 Task: Start in the project AgileCube the sprint 'Data Visualization Sprint', with a duration of 2 weeks. Start in the project AgileCube the sprint 'Data Visualization Sprint', with a duration of 1 week. Start in the project AgileCube the sprint 'Data Visualization Sprint', with a duration of 3 weeks
Action: Mouse moved to (226, 32)
Screenshot: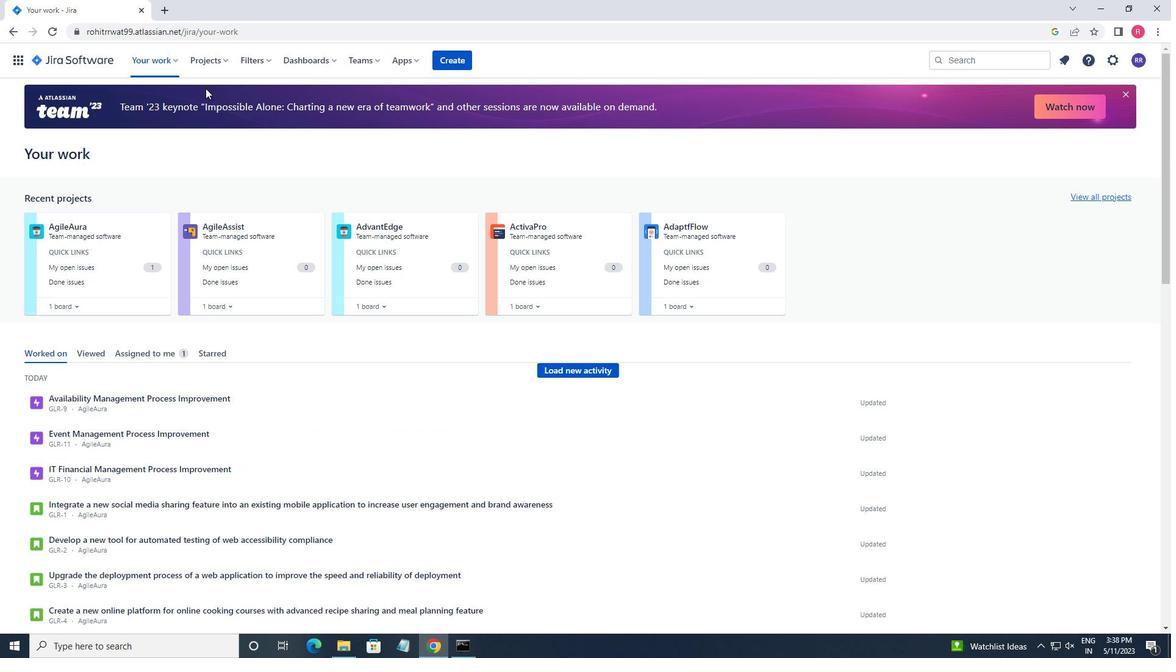 
Action: Mouse pressed left at (226, 32)
Screenshot: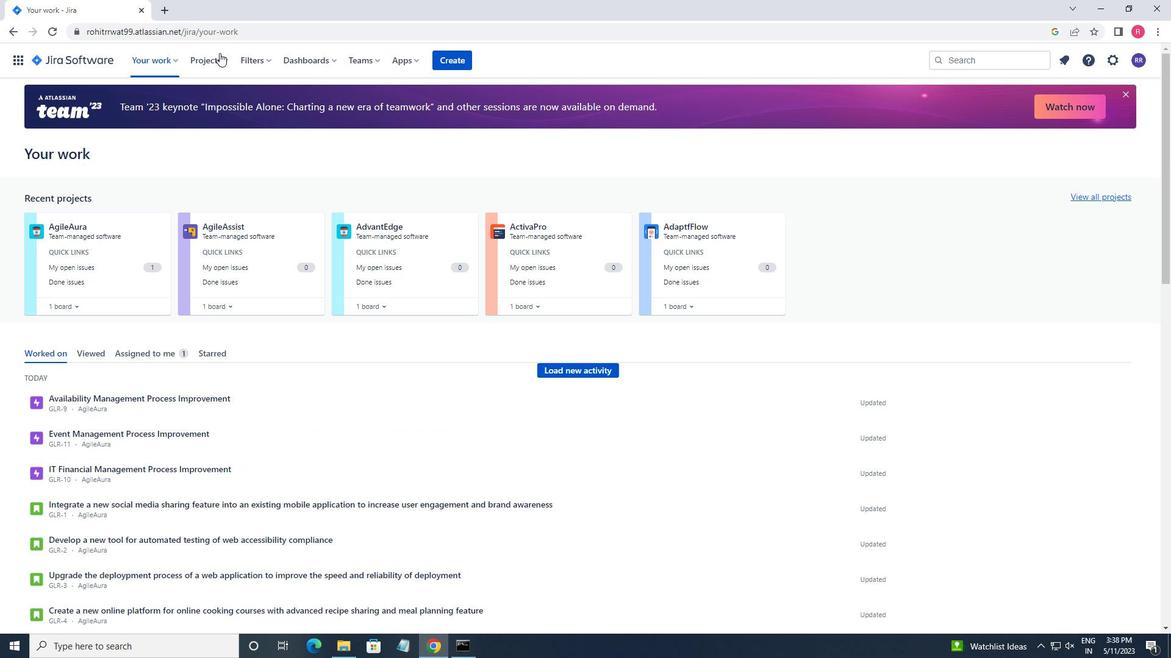 
Action: Mouse moved to (217, 59)
Screenshot: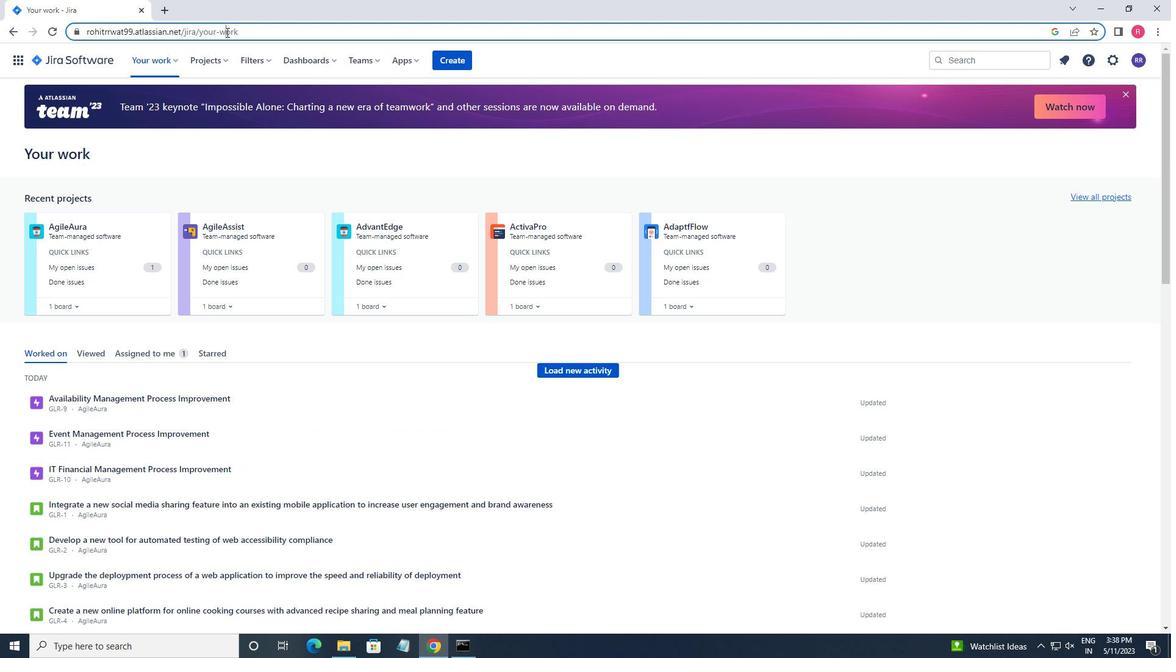 
Action: Mouse pressed left at (217, 59)
Screenshot: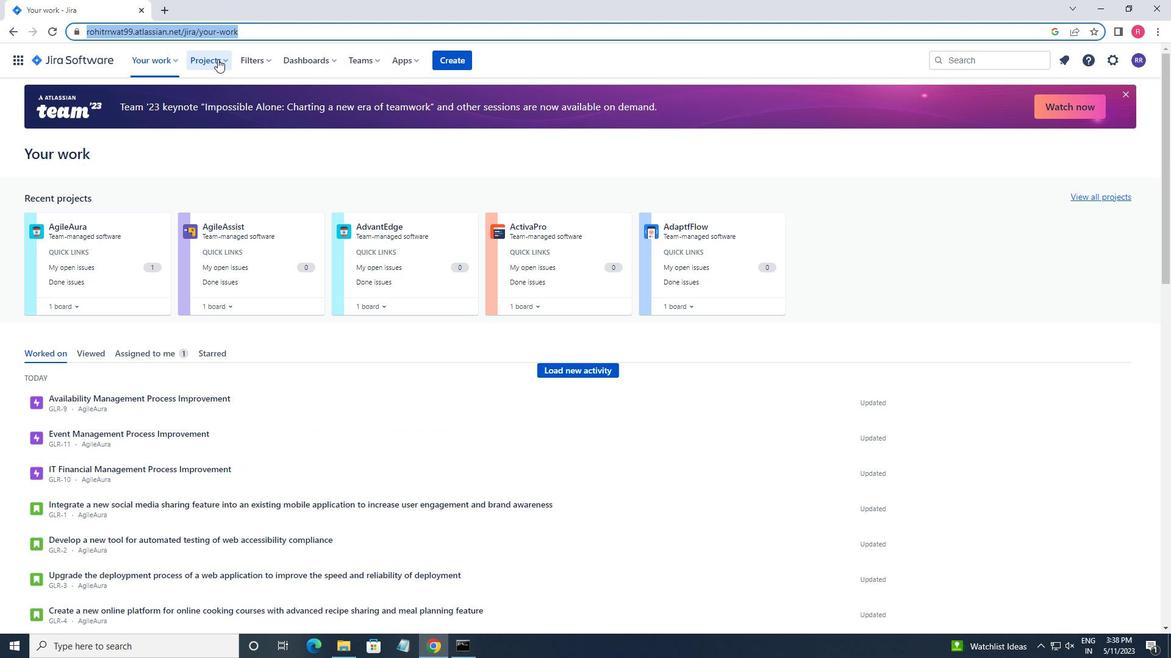 
Action: Mouse moved to (230, 116)
Screenshot: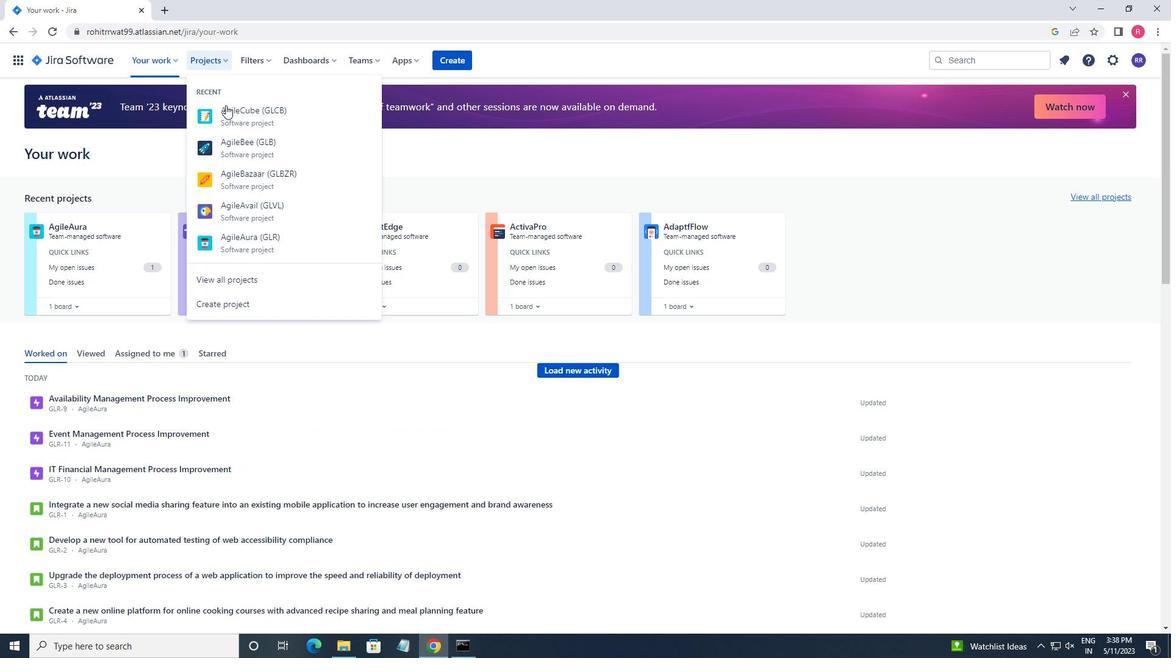 
Action: Mouse pressed left at (230, 116)
Screenshot: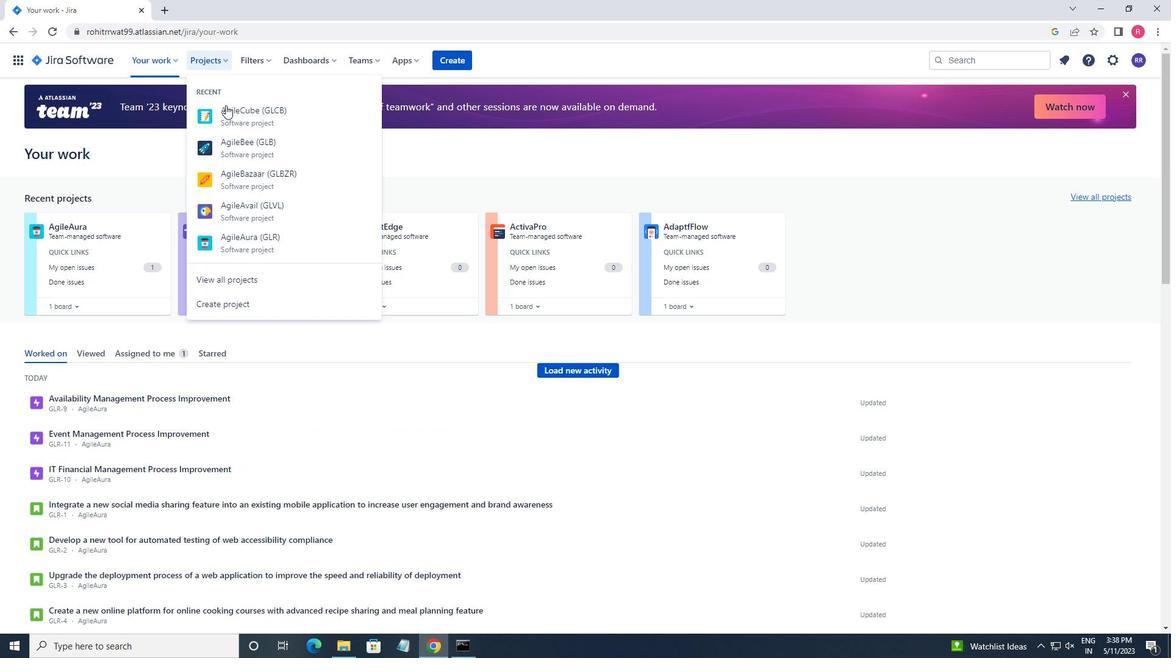 
Action: Mouse moved to (60, 183)
Screenshot: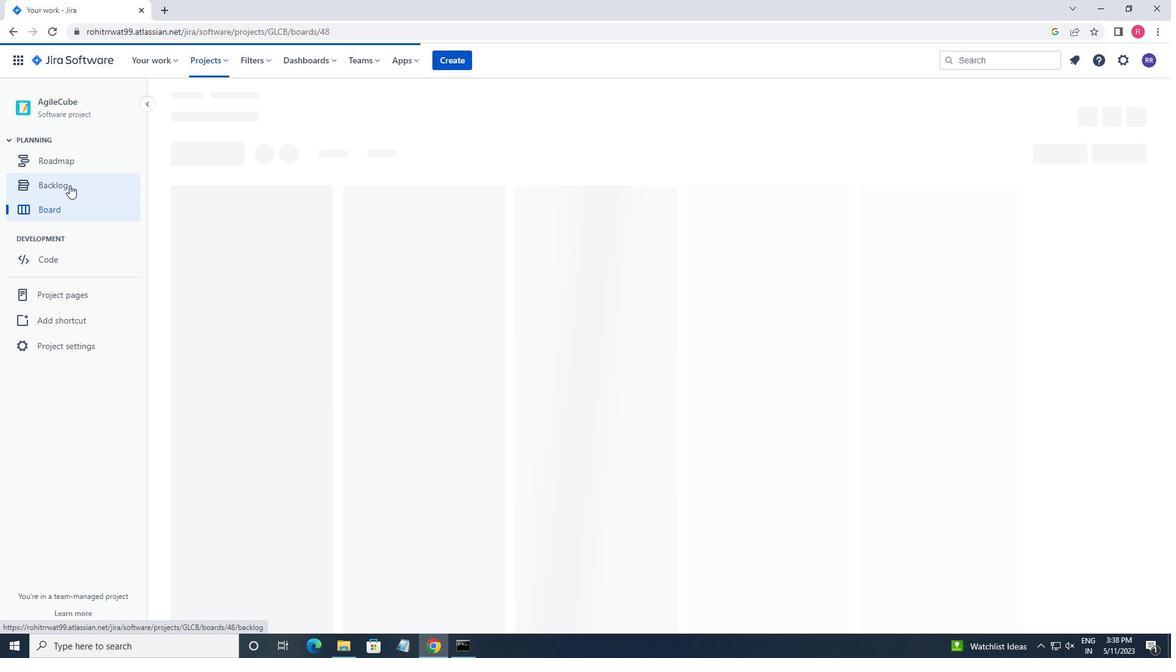 
Action: Mouse pressed left at (60, 183)
Screenshot: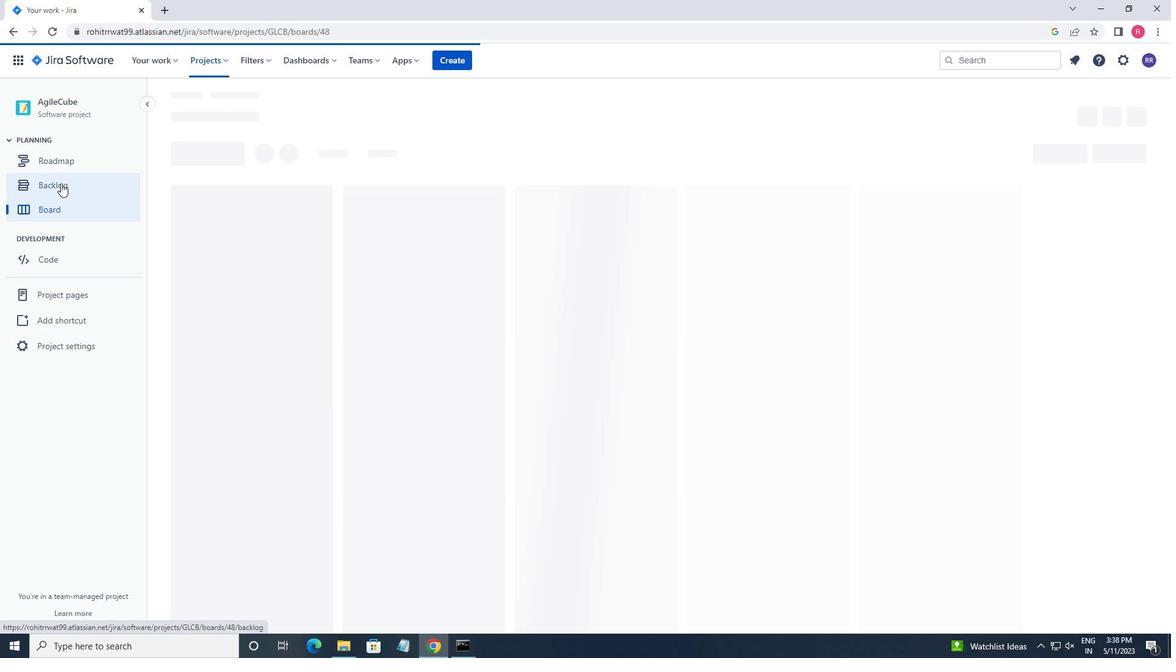 
Action: Mouse moved to (1070, 197)
Screenshot: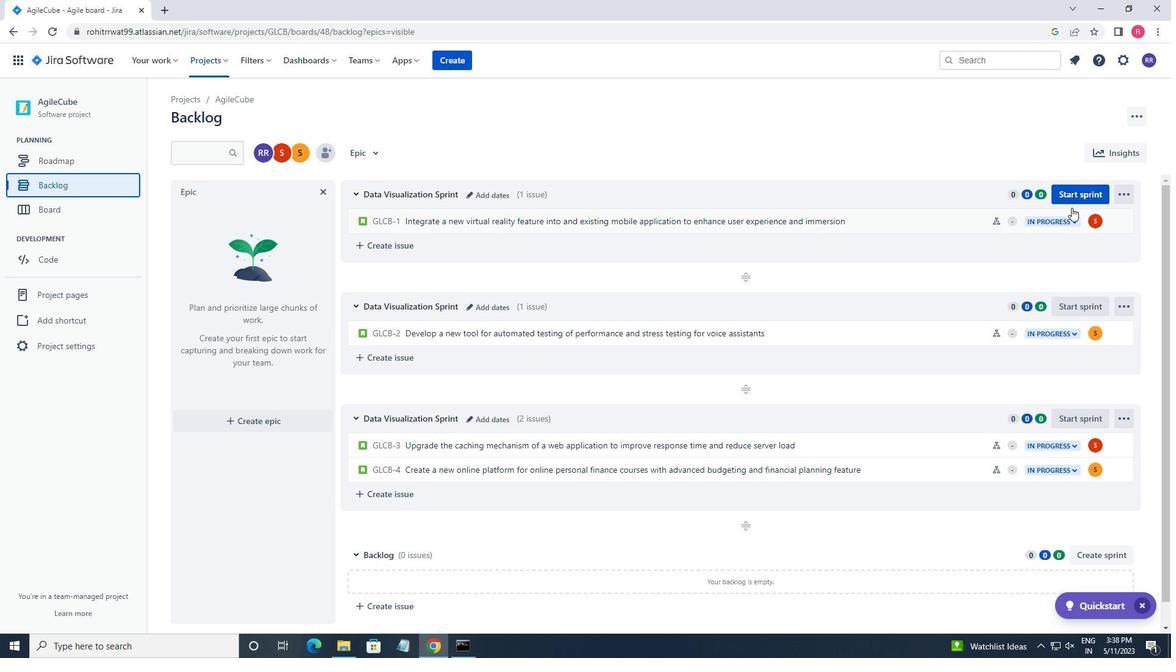 
Action: Mouse pressed left at (1070, 197)
Screenshot: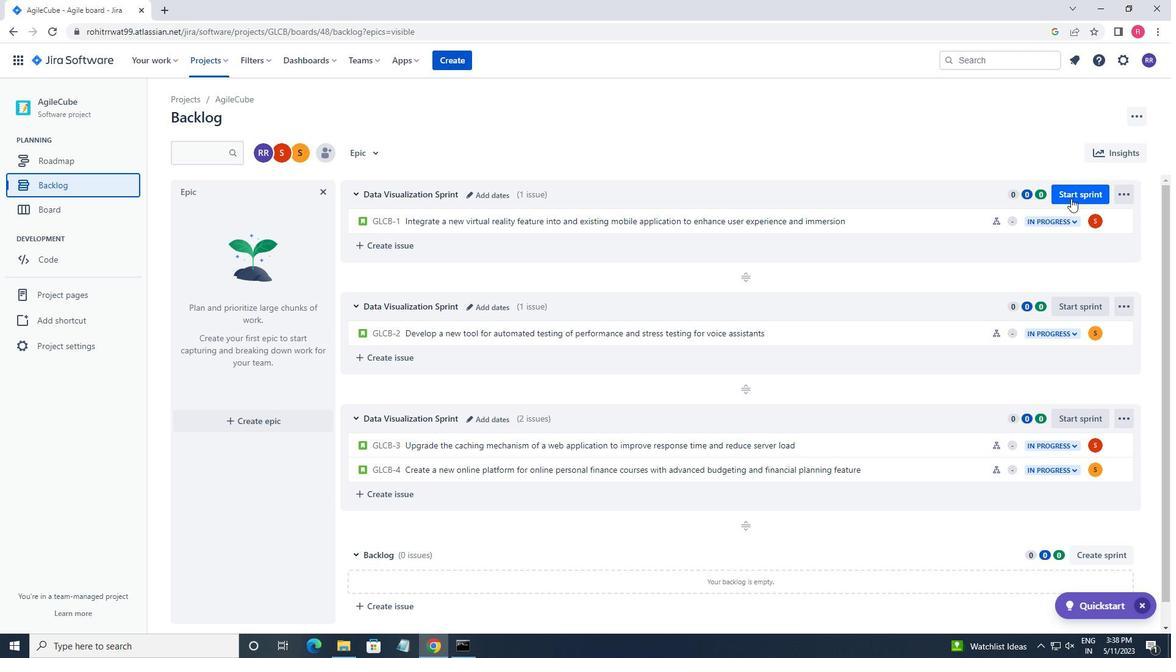 
Action: Mouse moved to (531, 221)
Screenshot: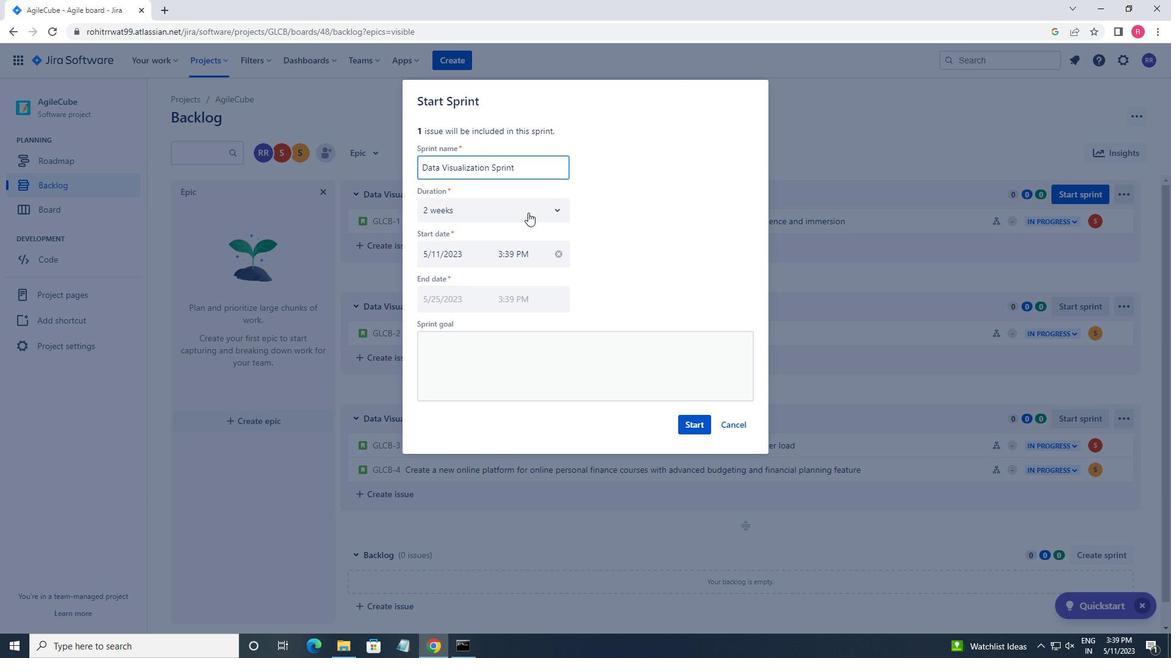 
Action: Mouse pressed left at (531, 221)
Screenshot: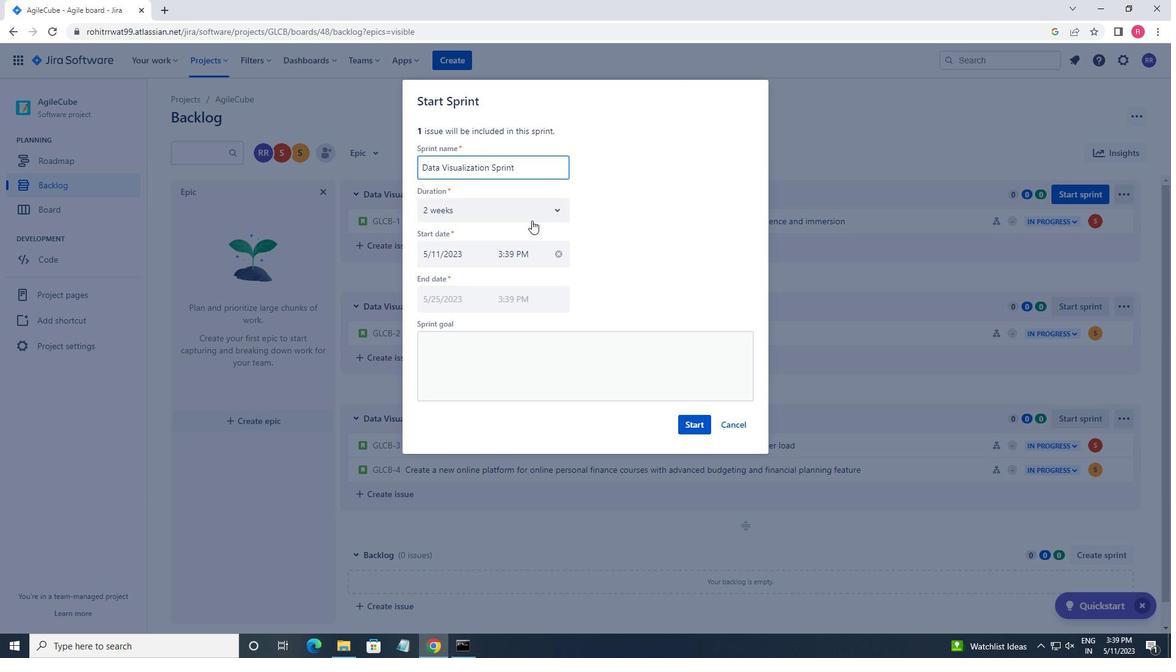 
Action: Mouse moved to (516, 261)
Screenshot: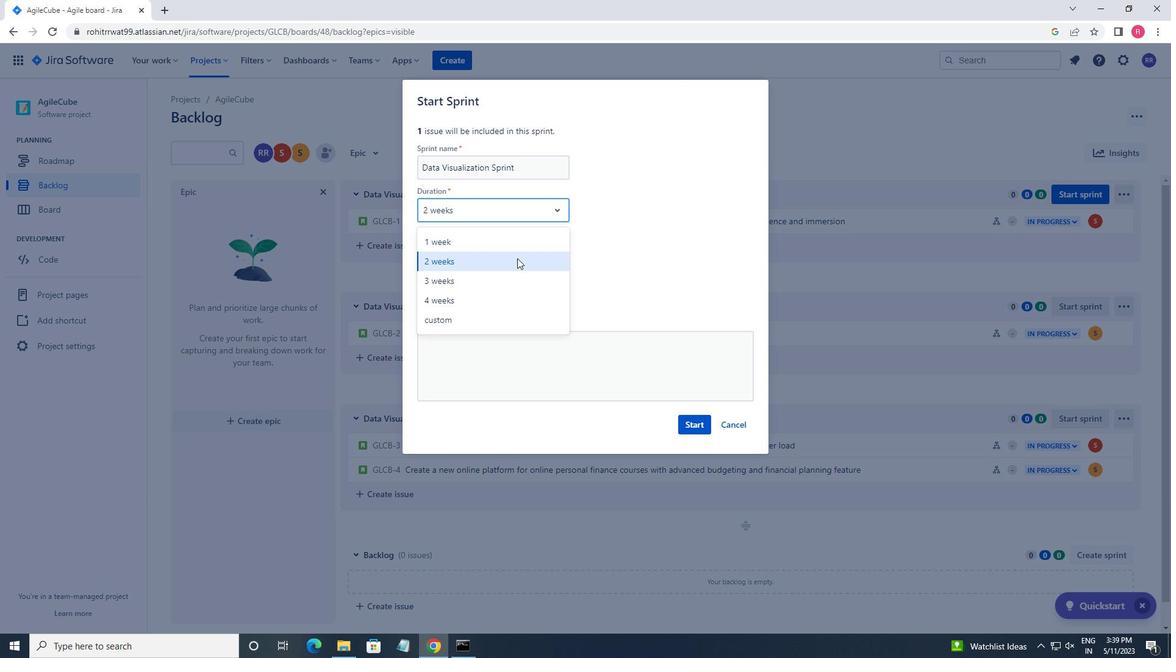 
Action: Mouse pressed left at (516, 261)
Screenshot: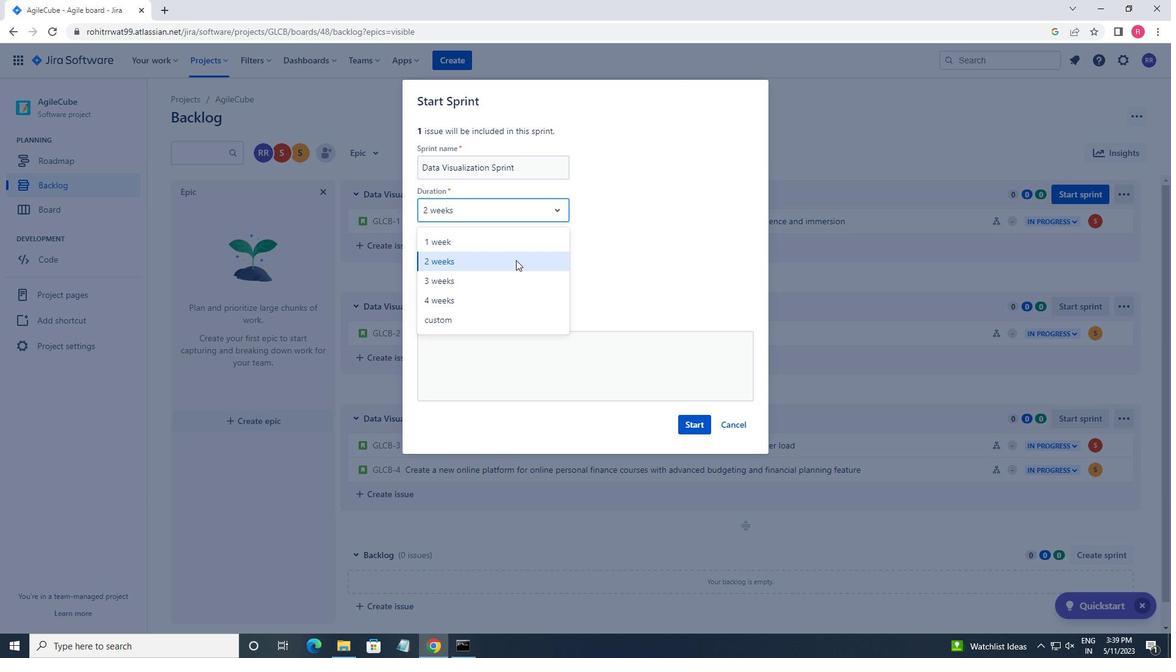 
Action: Mouse moved to (695, 430)
Screenshot: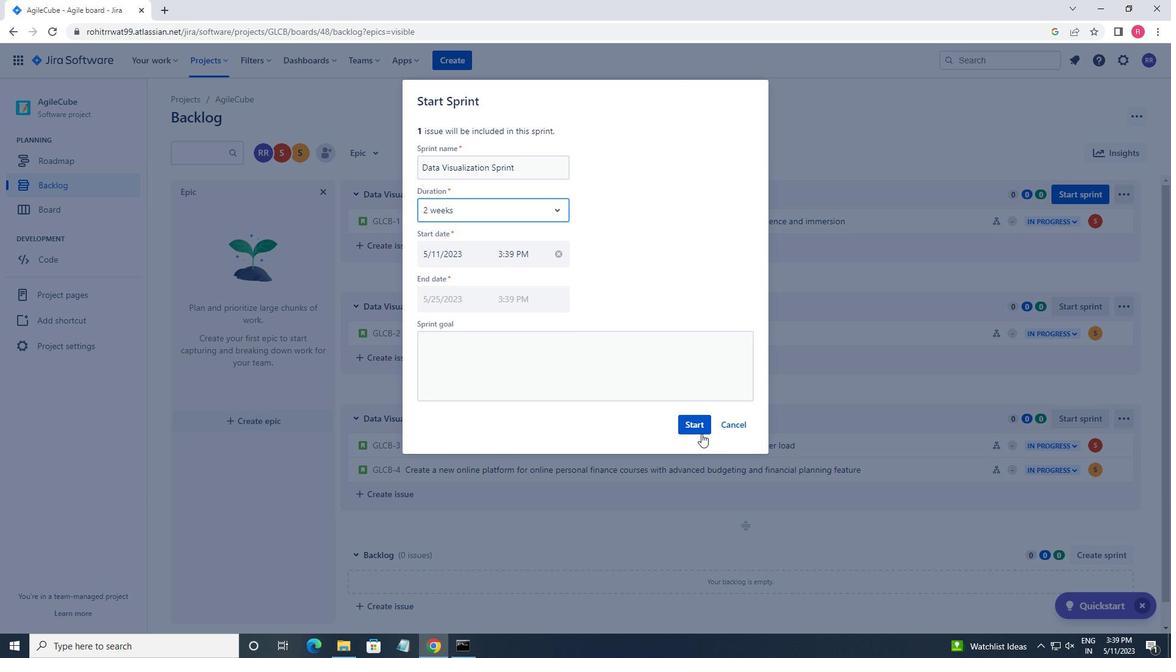 
Action: Mouse pressed left at (695, 430)
Screenshot: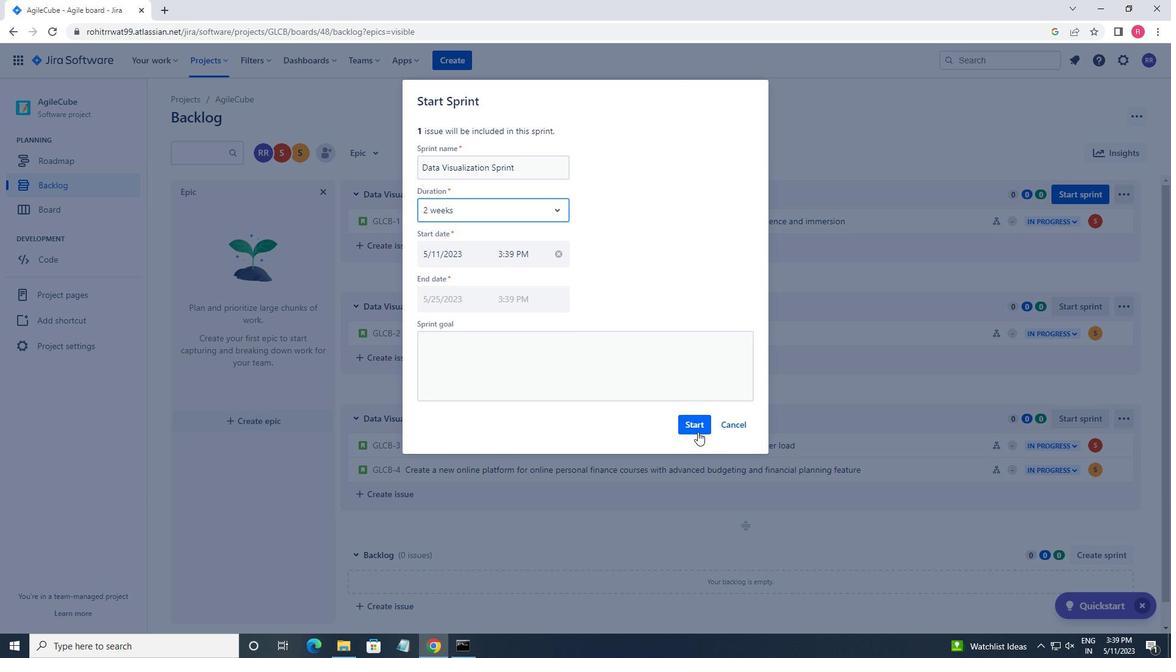 
Action: Mouse moved to (58, 191)
Screenshot: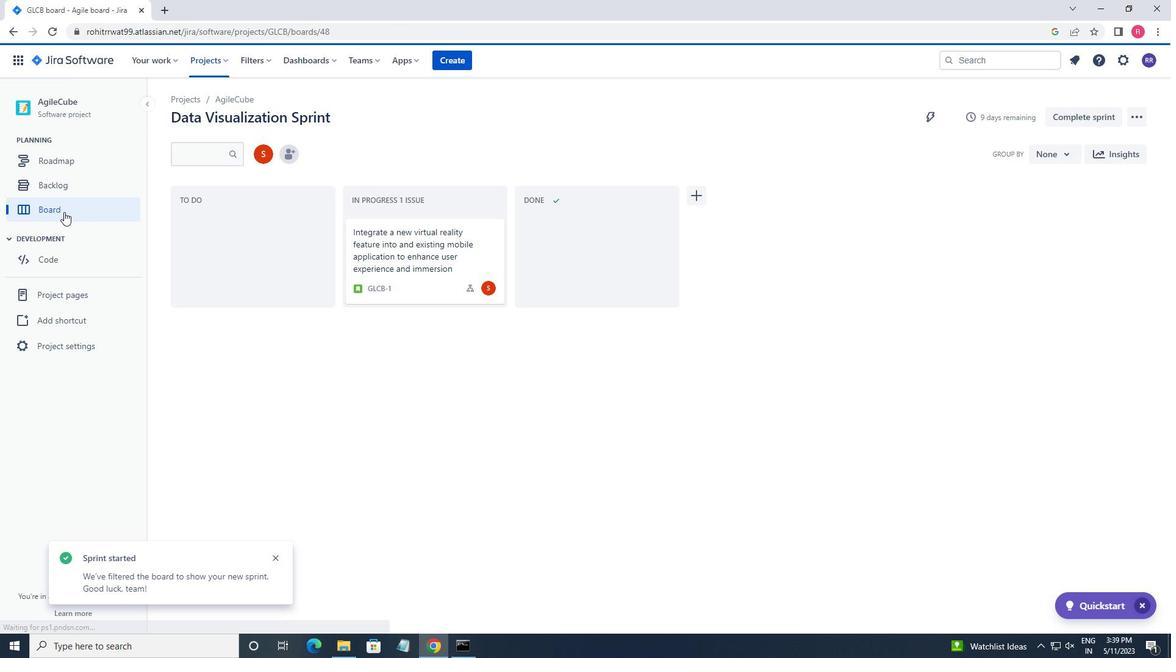 
Action: Mouse pressed left at (58, 191)
Screenshot: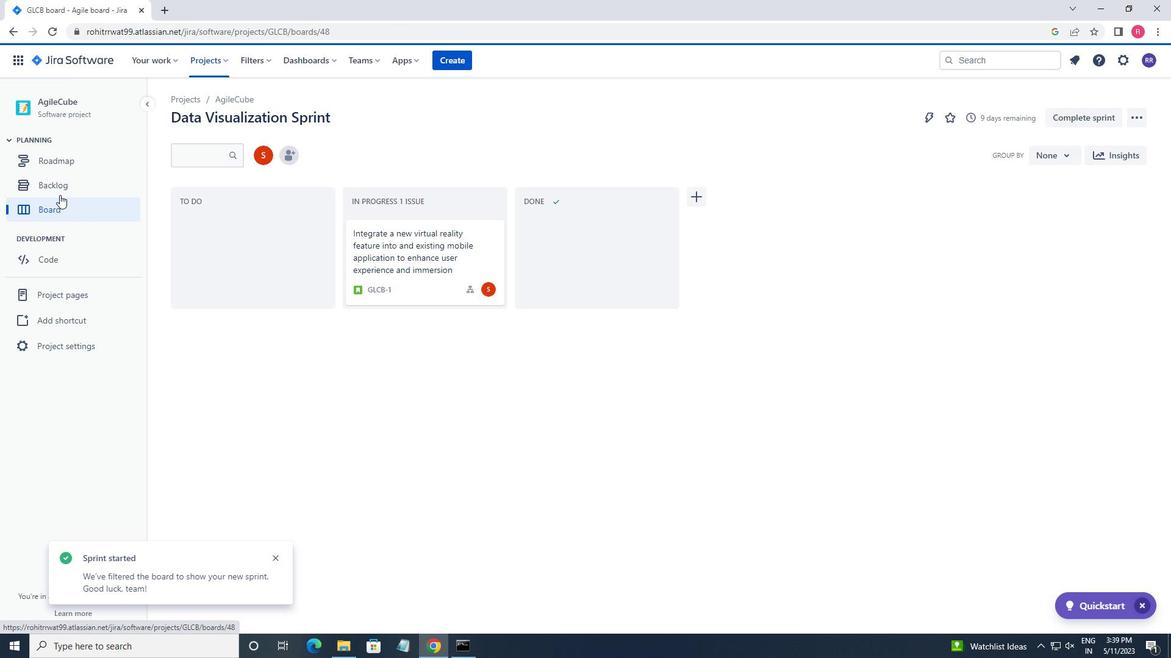 
Action: Mouse moved to (1072, 310)
Screenshot: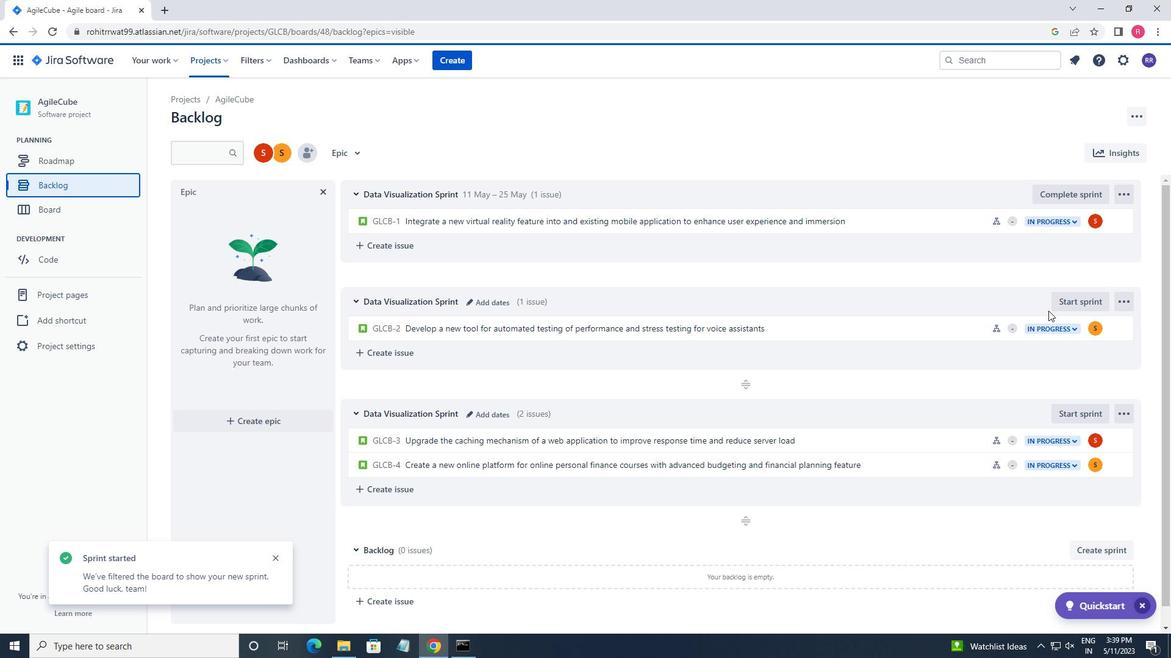
Action: Mouse pressed left at (1072, 310)
Screenshot: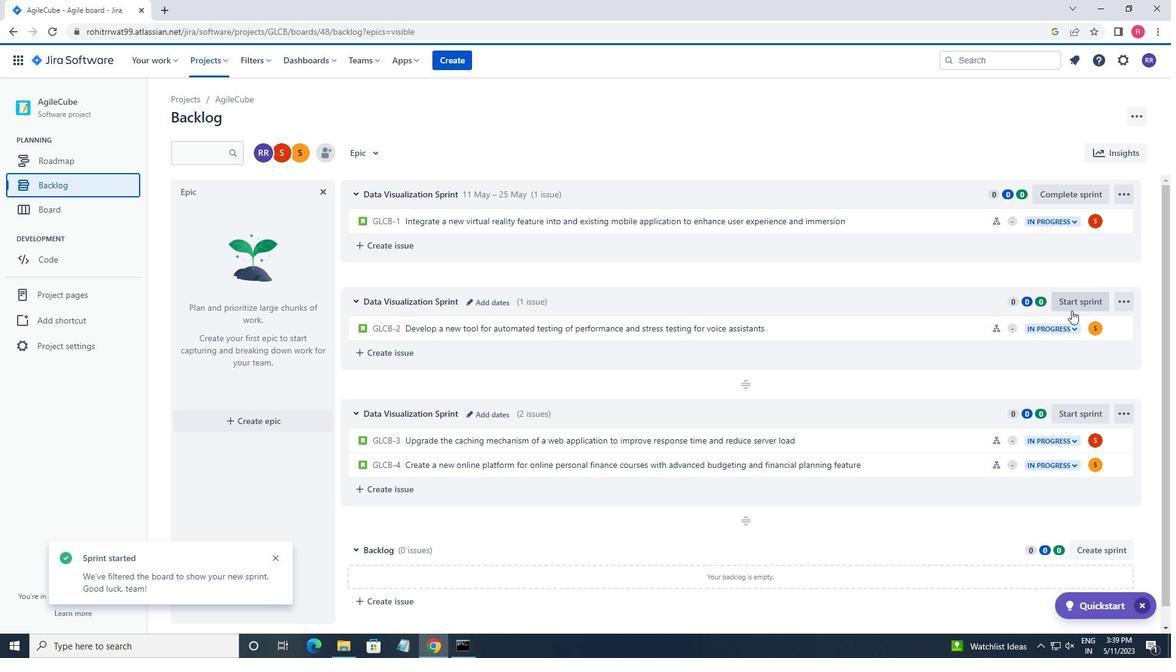 
Action: Mouse moved to (531, 211)
Screenshot: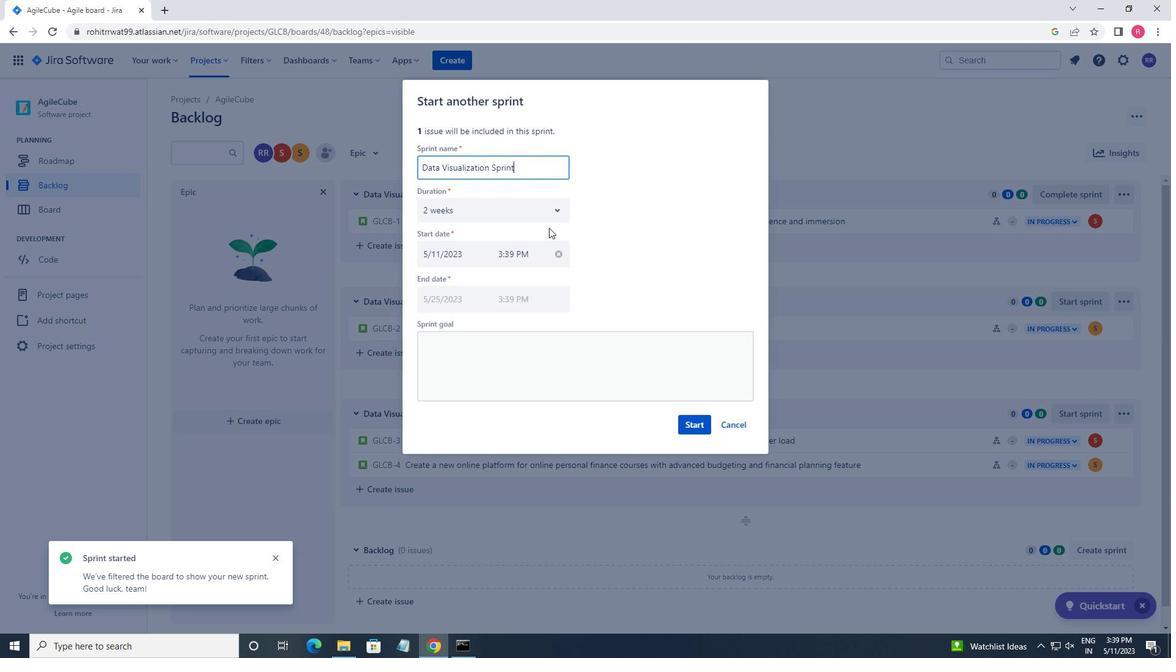 
Action: Mouse pressed left at (531, 211)
Screenshot: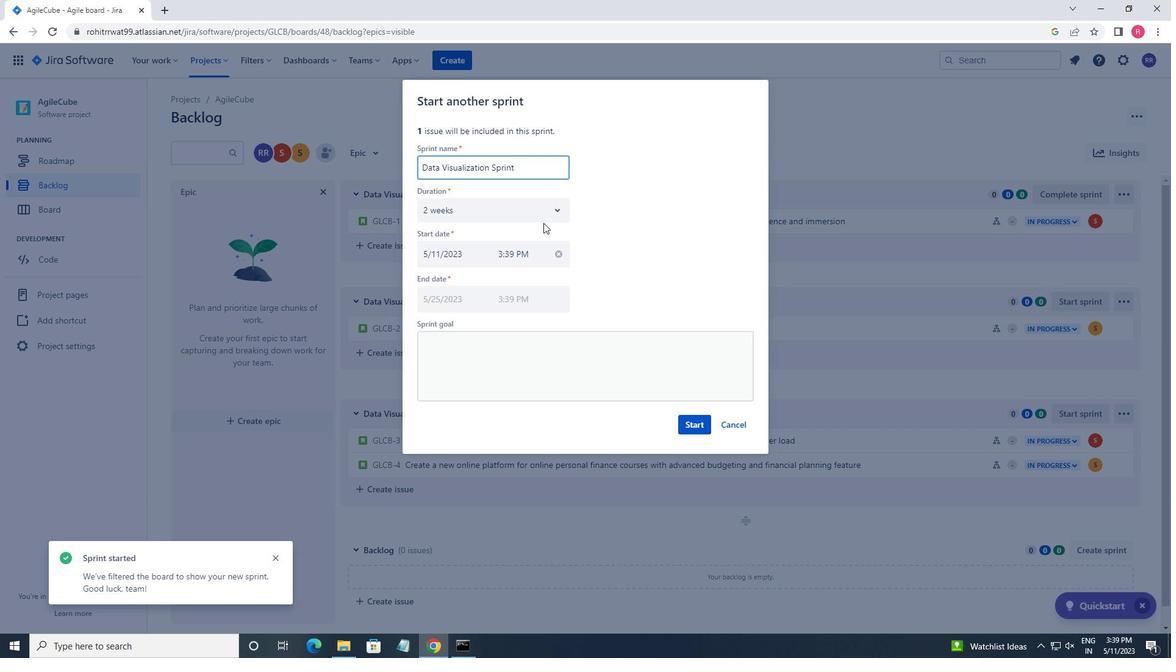 
Action: Mouse moved to (478, 241)
Screenshot: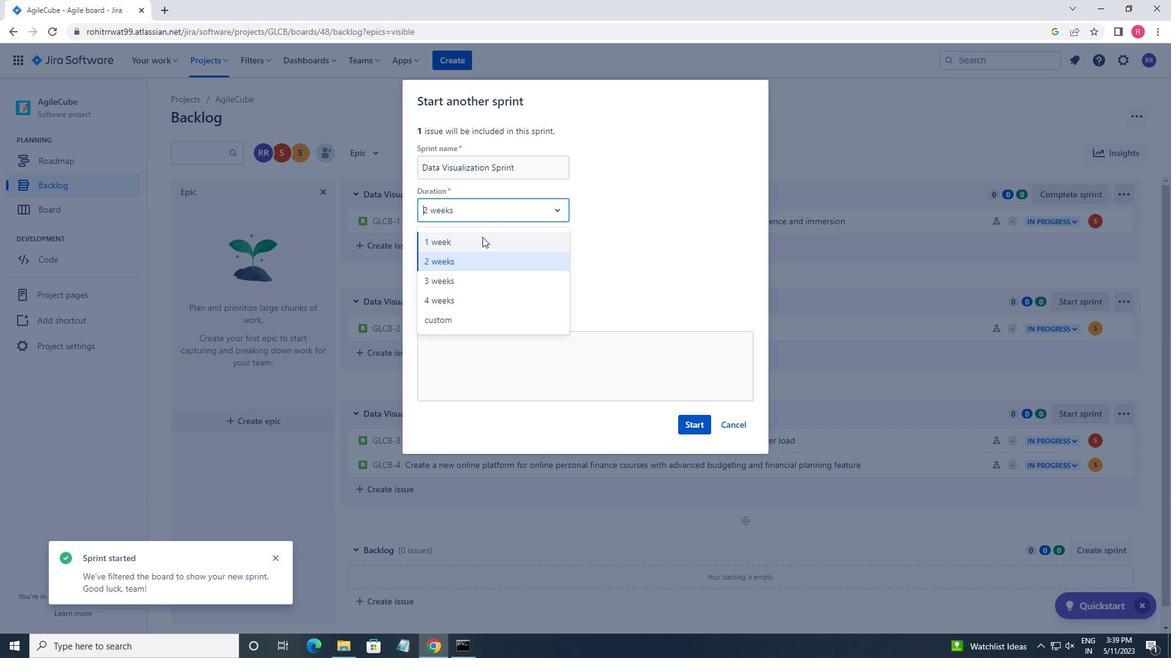 
Action: Mouse pressed left at (478, 241)
Screenshot: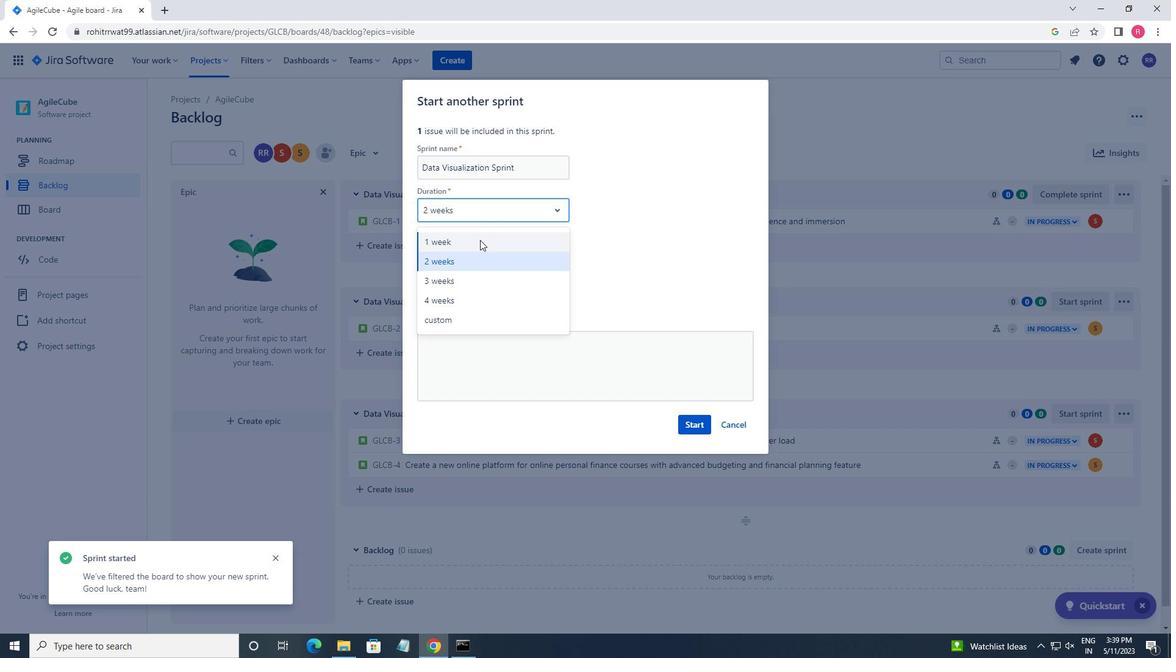 
Action: Mouse moved to (690, 426)
Screenshot: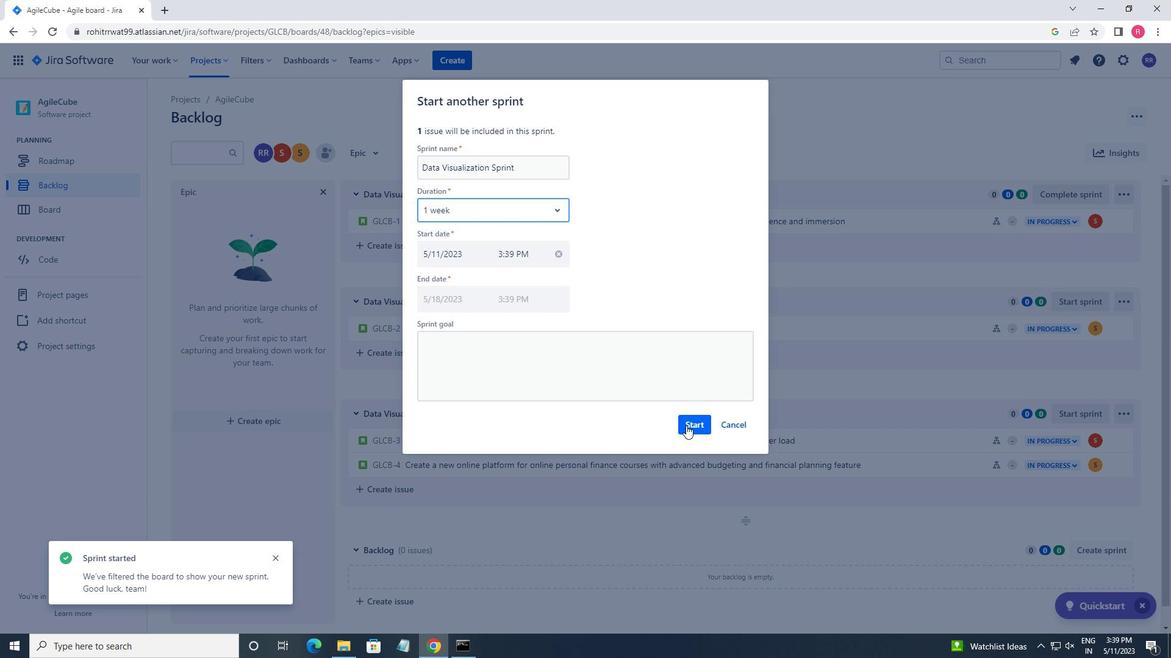 
Action: Mouse pressed left at (690, 426)
Screenshot: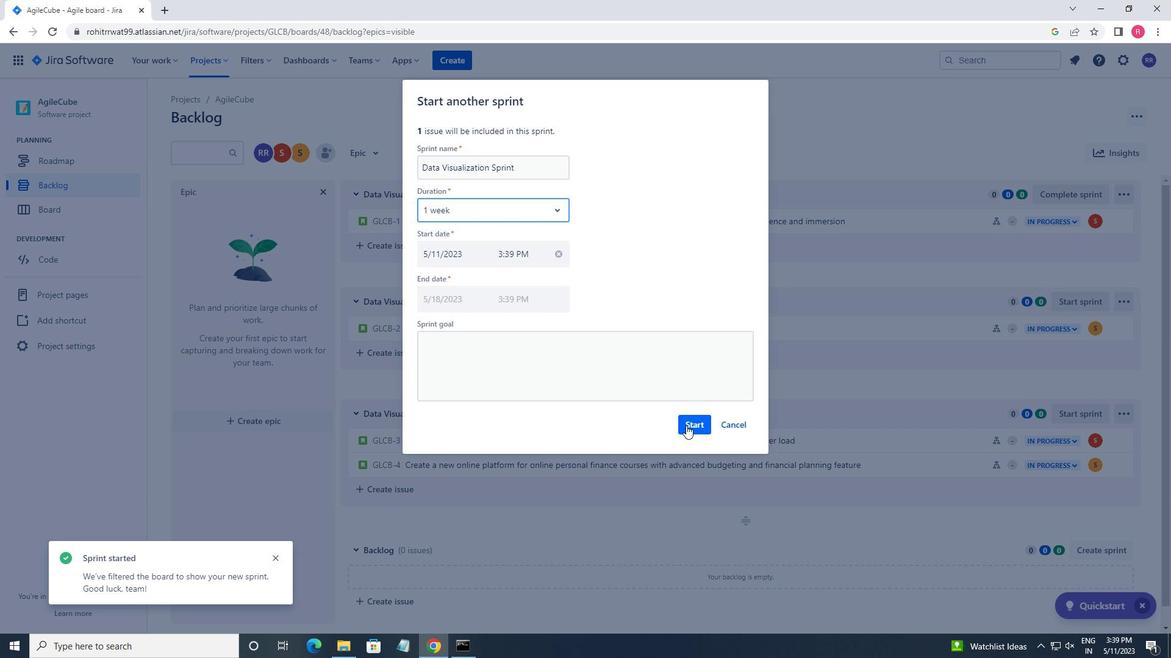 
Action: Mouse moved to (28, 189)
Screenshot: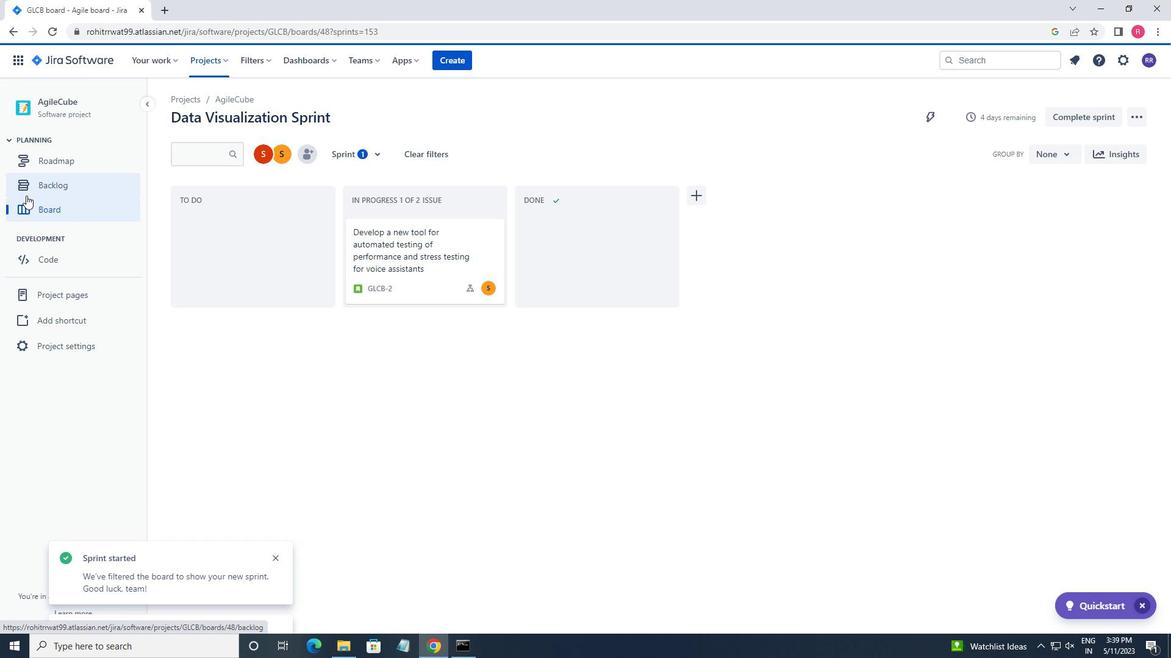 
Action: Mouse pressed left at (28, 189)
Screenshot: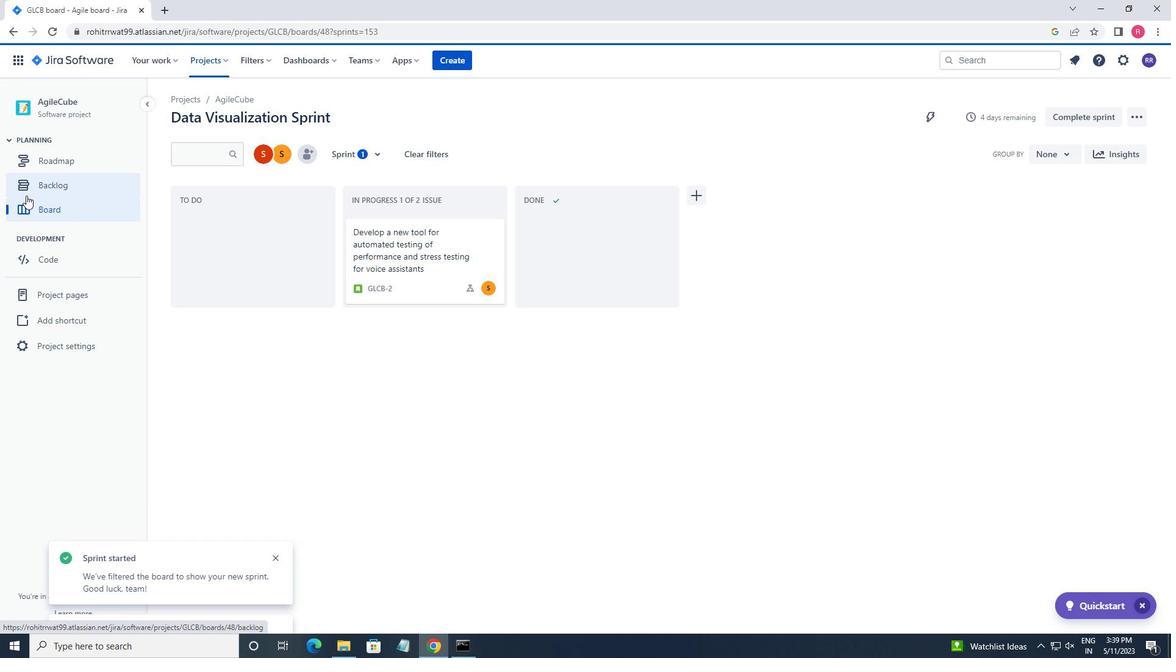 
Action: Mouse moved to (1078, 404)
Screenshot: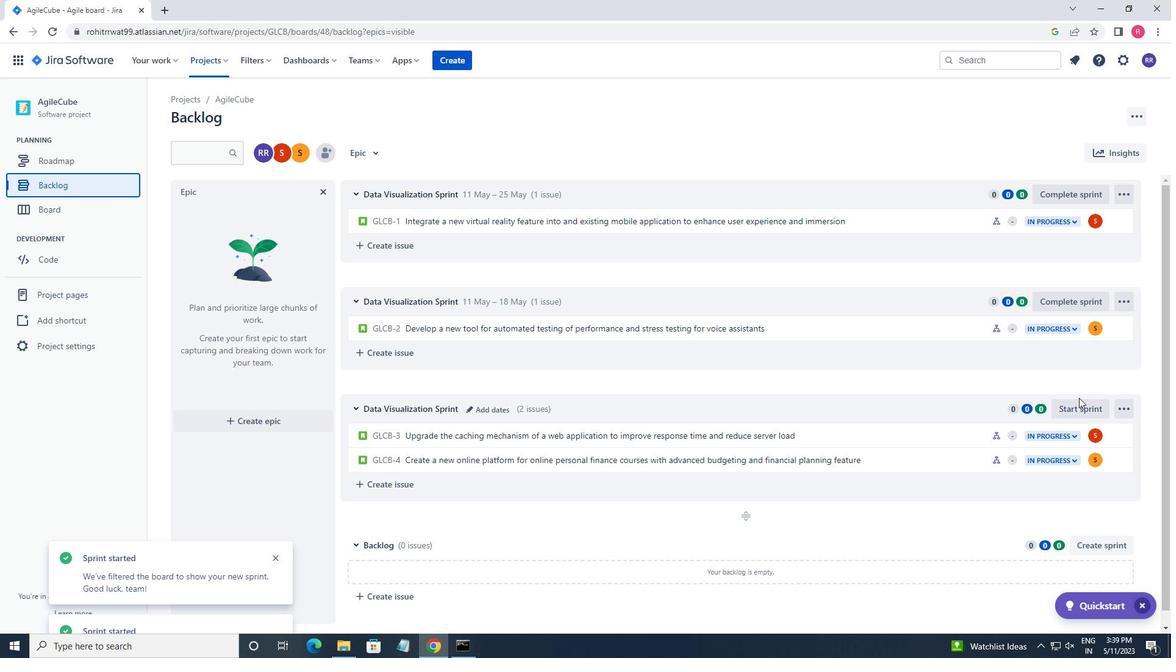 
Action: Mouse pressed left at (1078, 404)
Screenshot: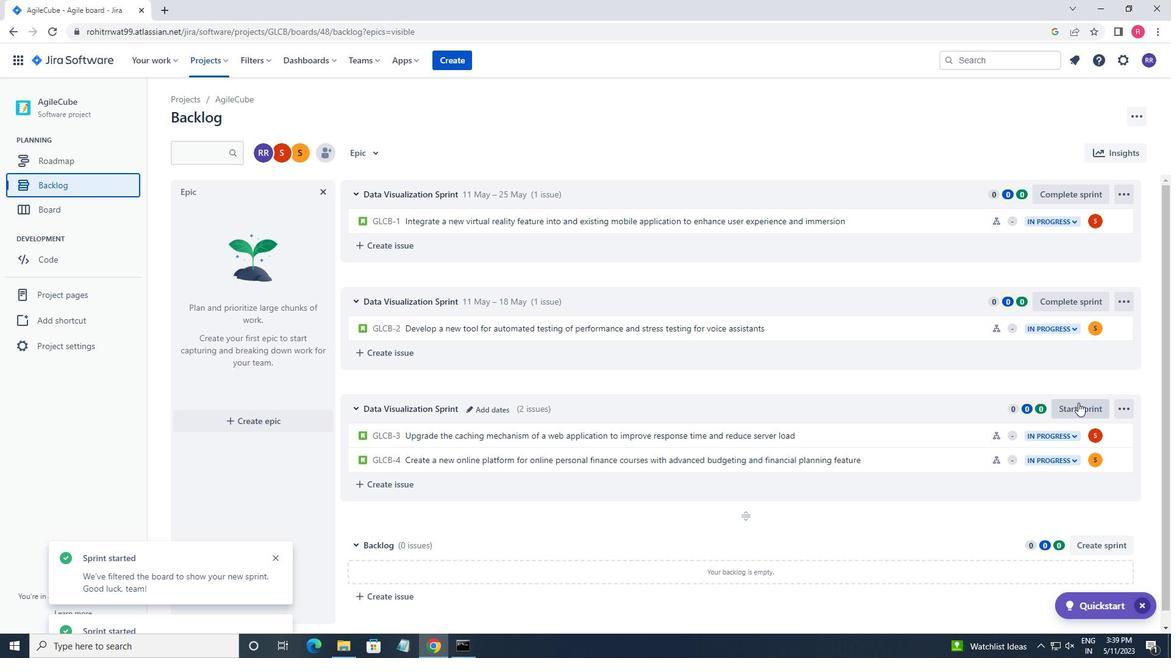 
Action: Mouse moved to (494, 206)
Screenshot: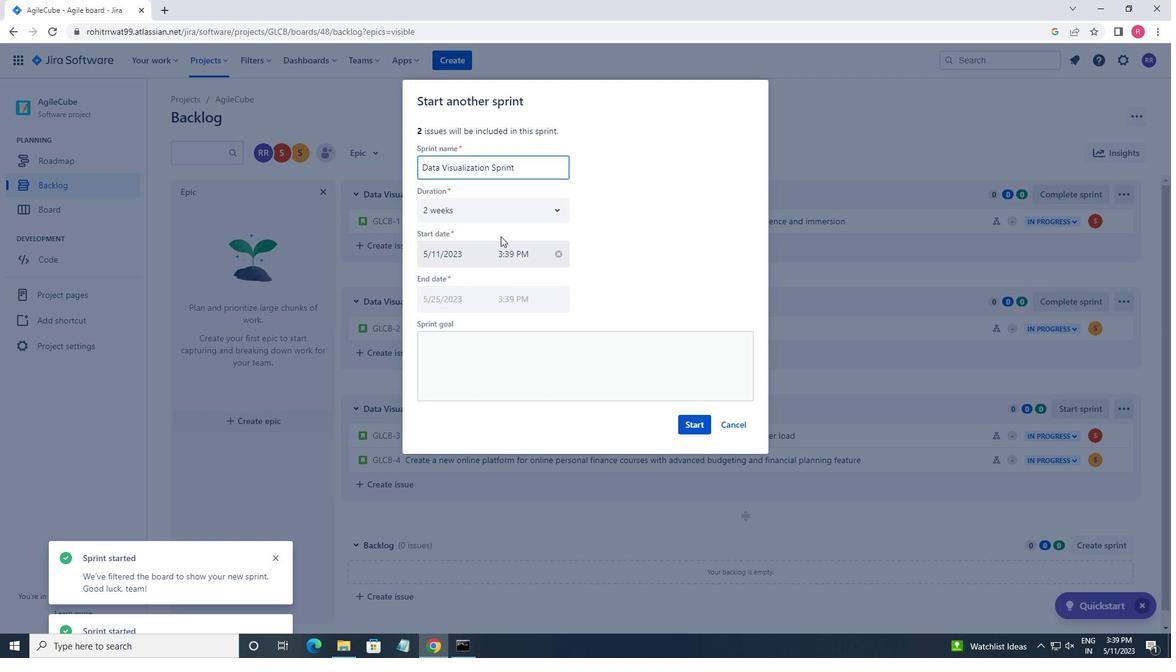 
Action: Mouse pressed left at (494, 206)
Screenshot: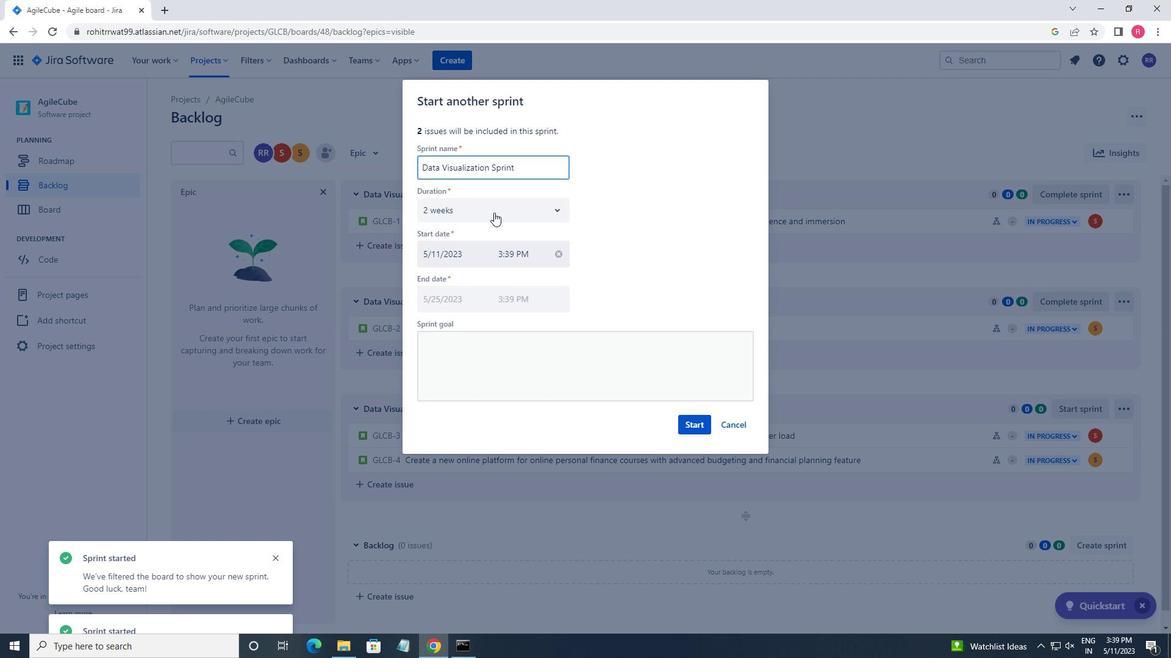 
Action: Mouse moved to (478, 280)
Screenshot: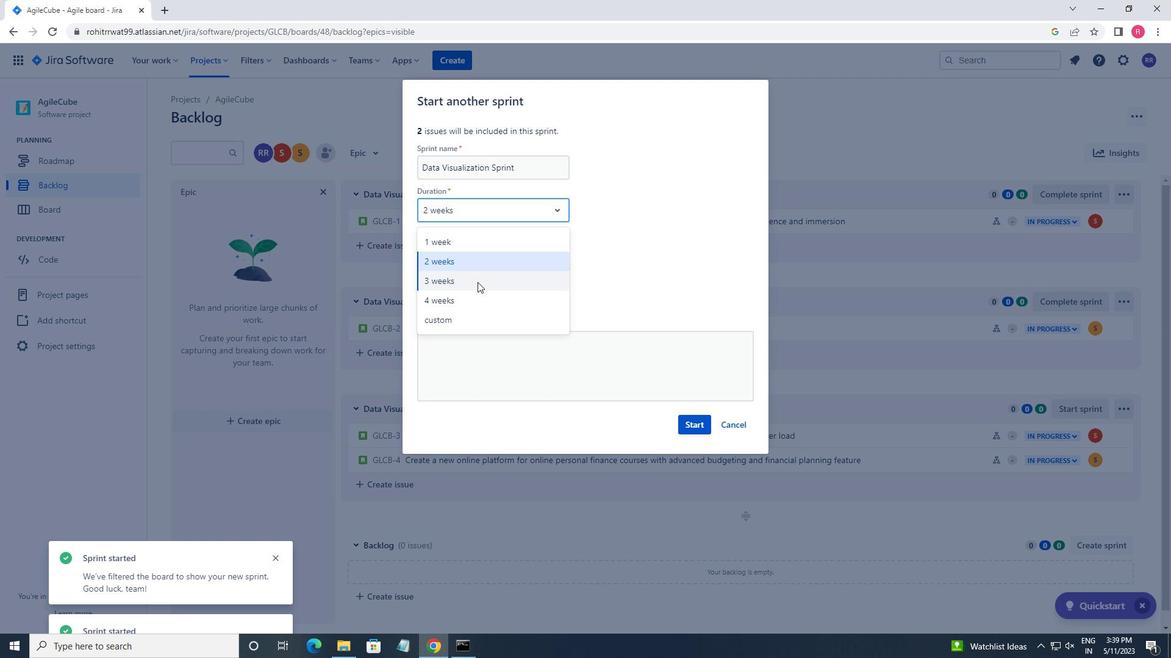 
Action: Mouse pressed left at (478, 280)
Screenshot: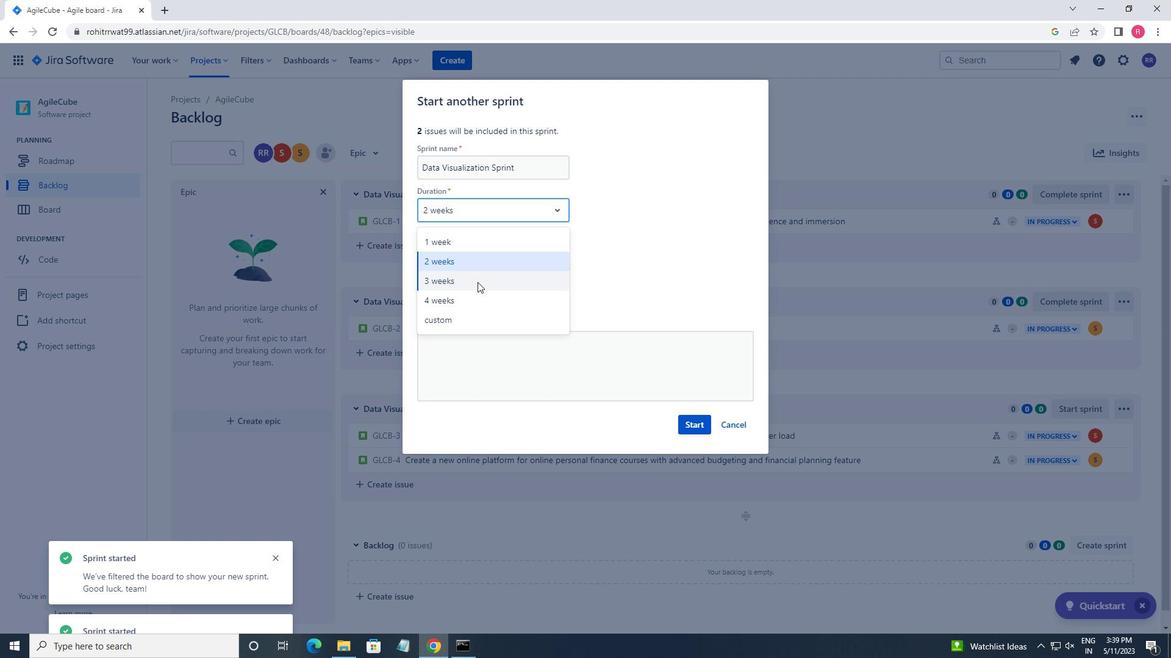 
Action: Mouse moved to (702, 427)
Screenshot: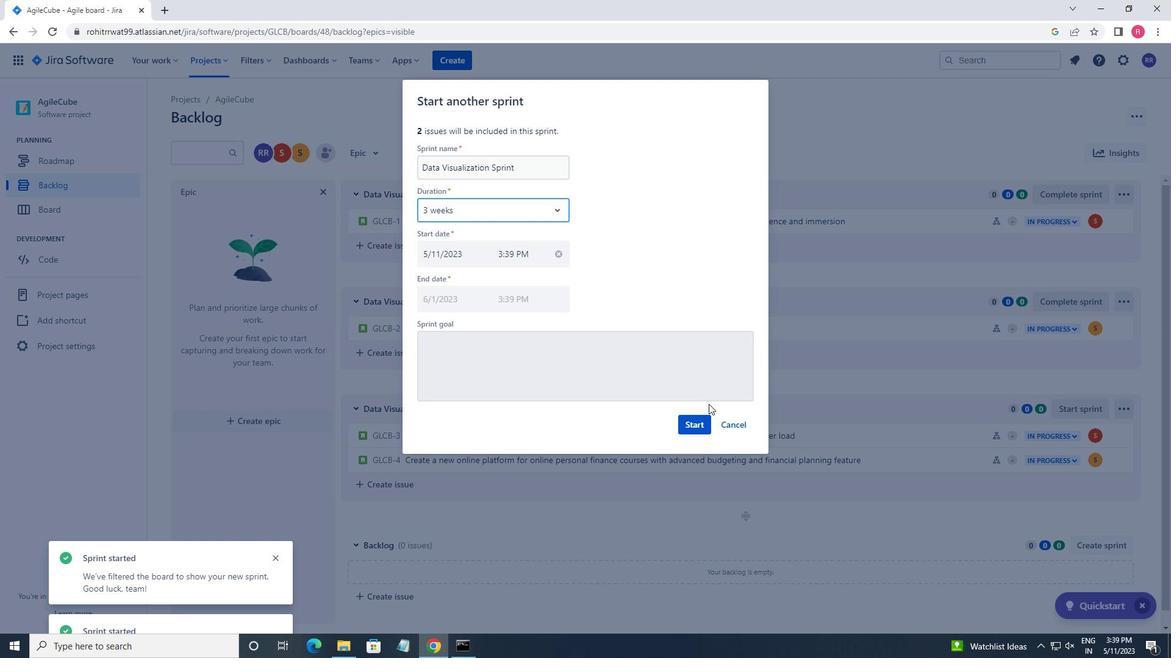 
Action: Mouse pressed left at (702, 427)
Screenshot: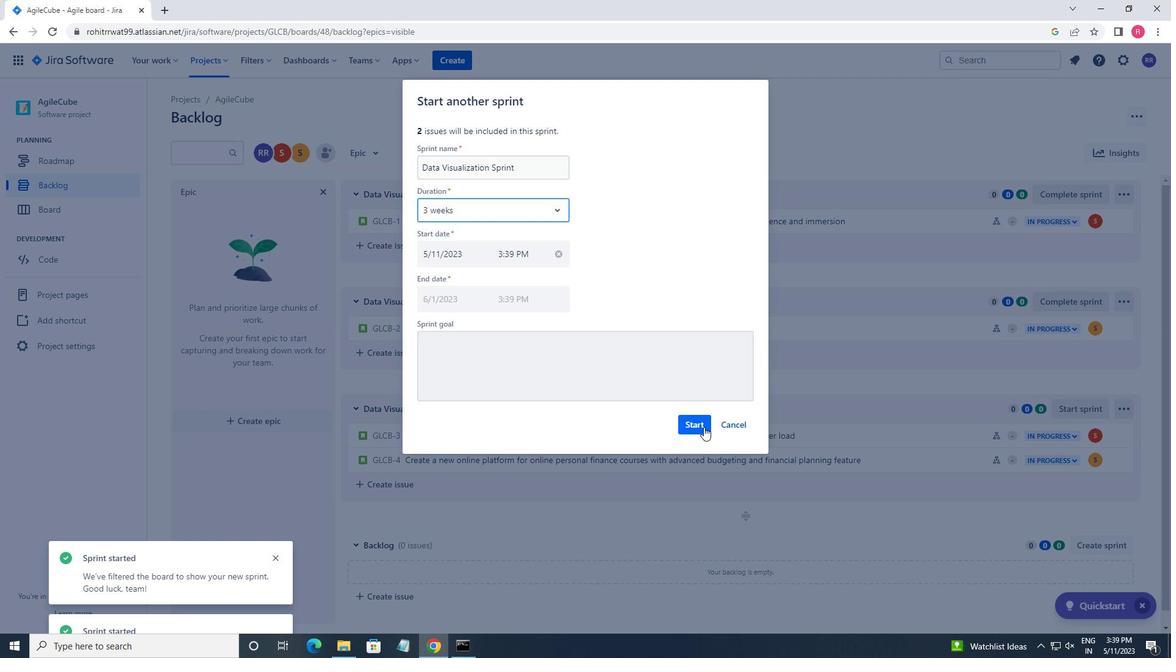 
Action: Mouse moved to (705, 426)
Screenshot: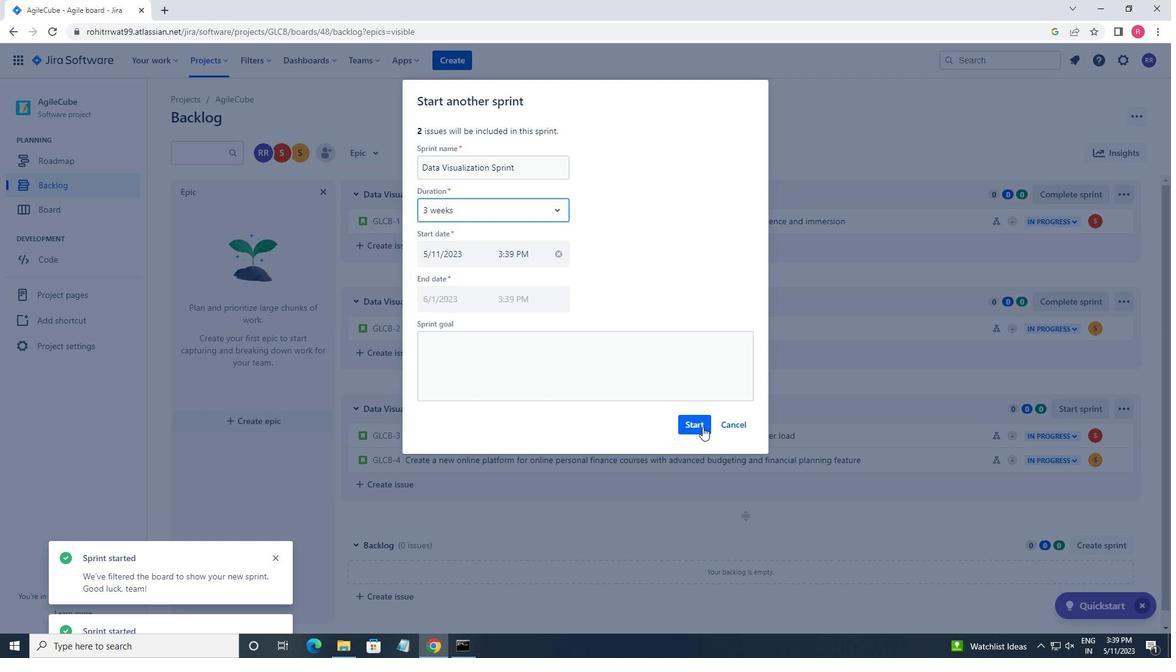 
